 Task: Add Jam as a username in instant messaging.
Action: Mouse moved to (729, 74)
Screenshot: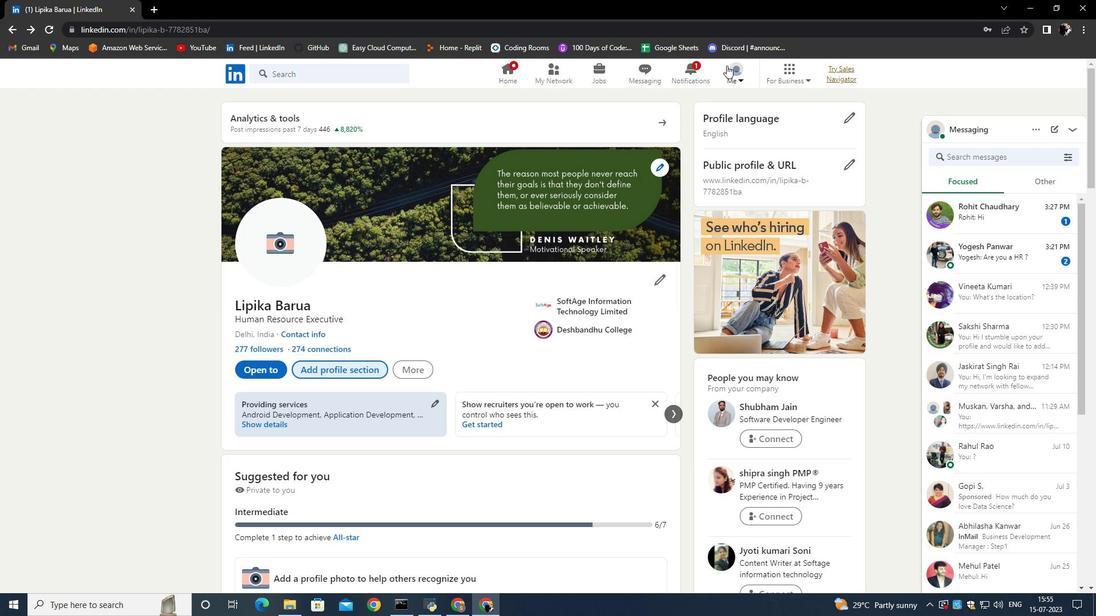 
Action: Mouse pressed left at (729, 74)
Screenshot: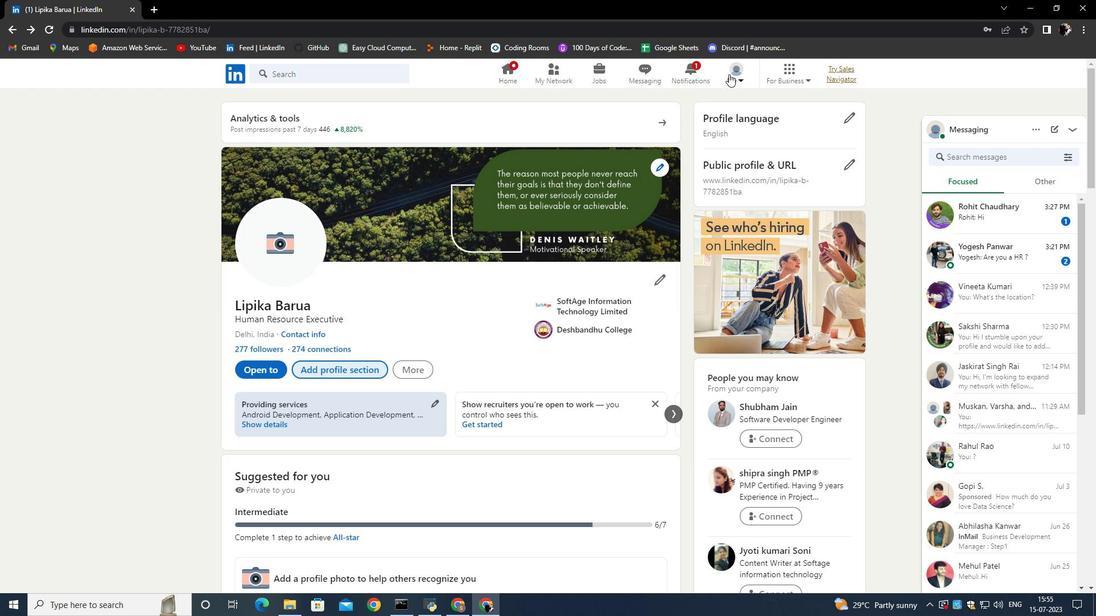 
Action: Mouse moved to (637, 119)
Screenshot: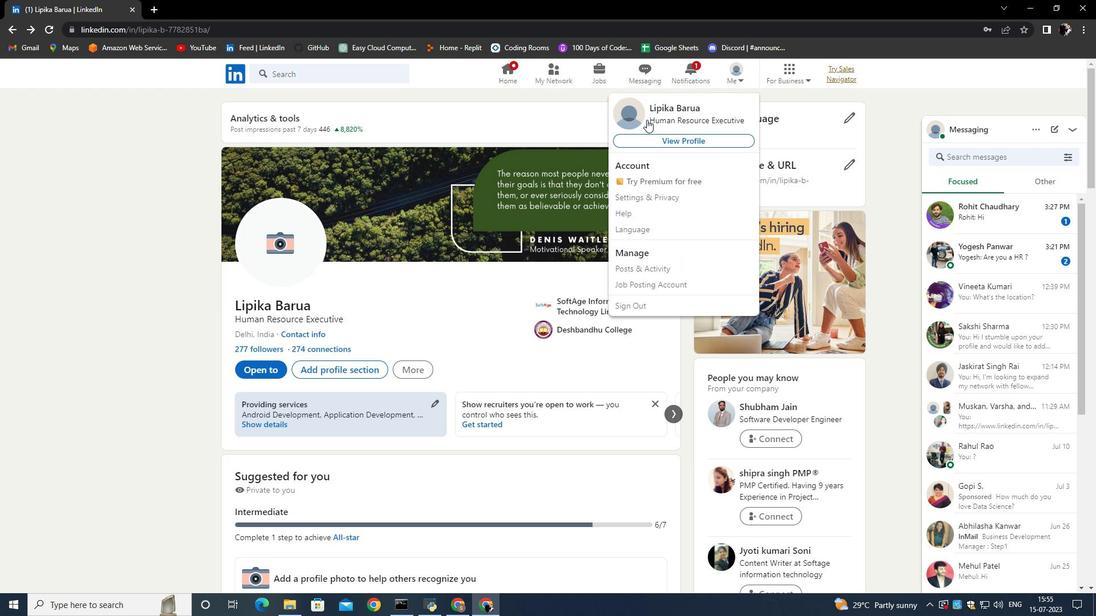 
Action: Mouse pressed left at (637, 119)
Screenshot: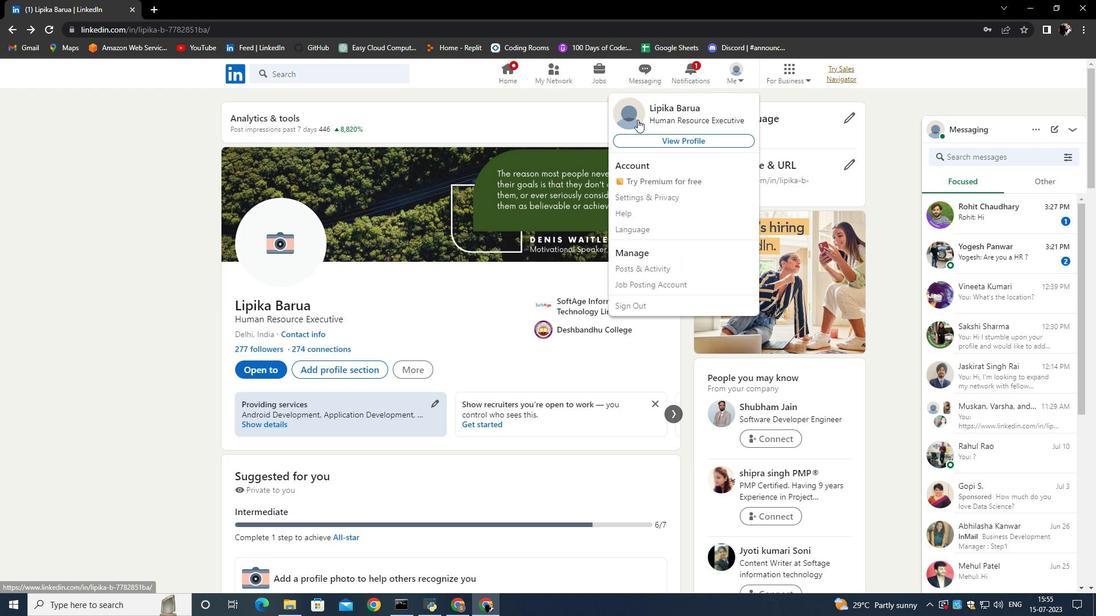 
Action: Mouse moved to (342, 369)
Screenshot: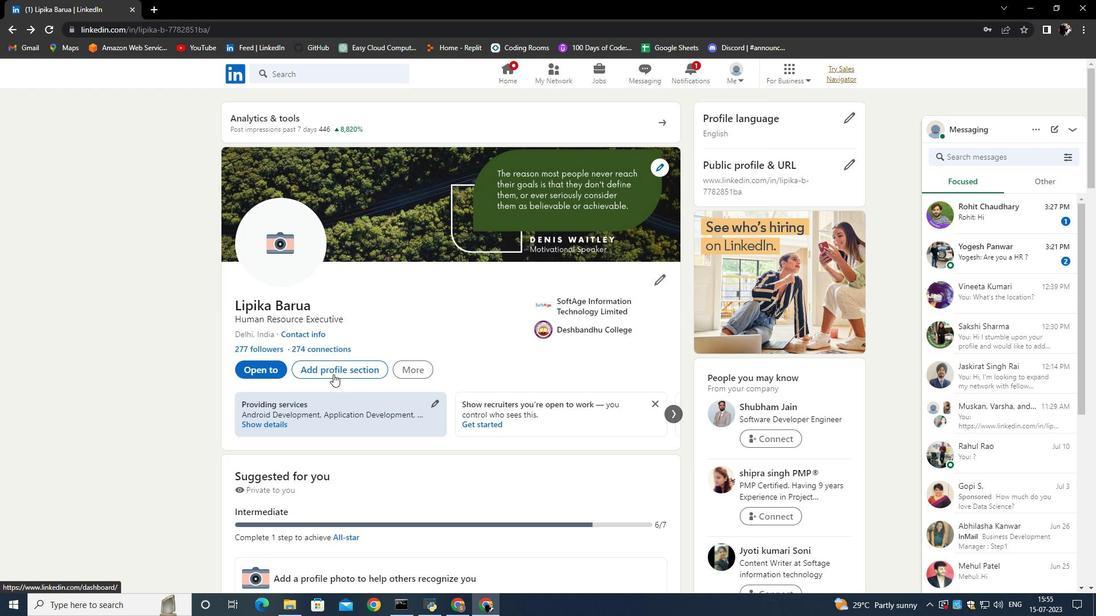 
Action: Mouse pressed left at (342, 369)
Screenshot: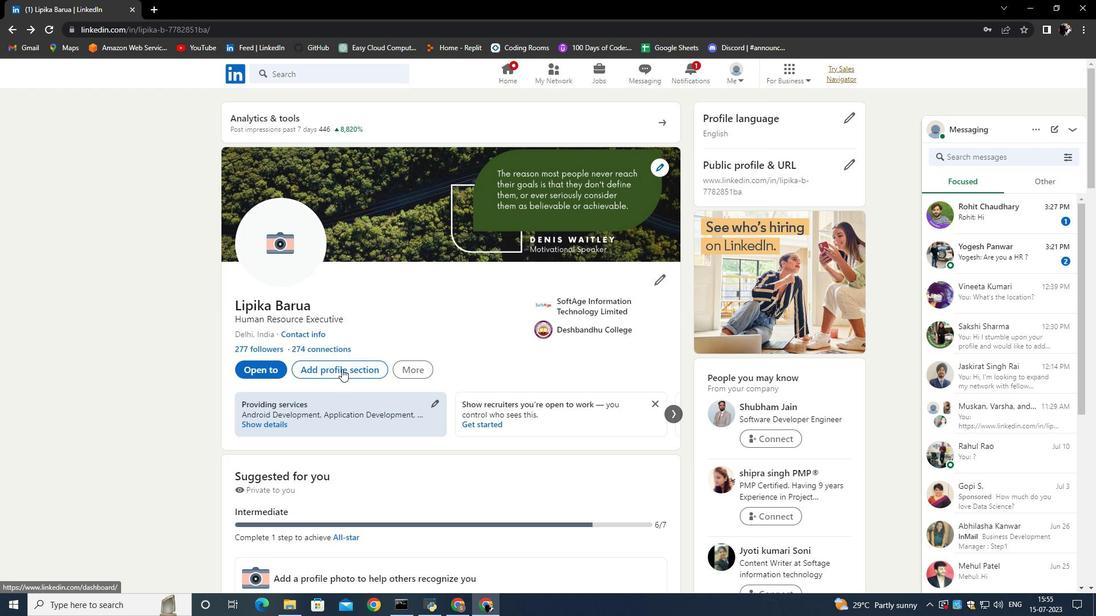 
Action: Mouse moved to (447, 455)
Screenshot: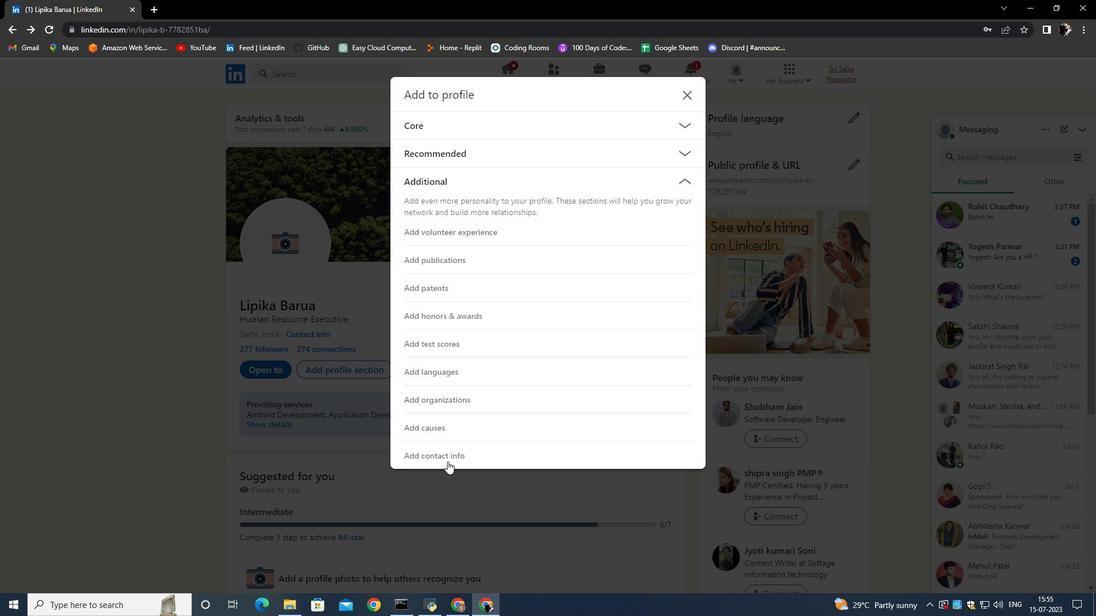 
Action: Mouse pressed left at (447, 455)
Screenshot: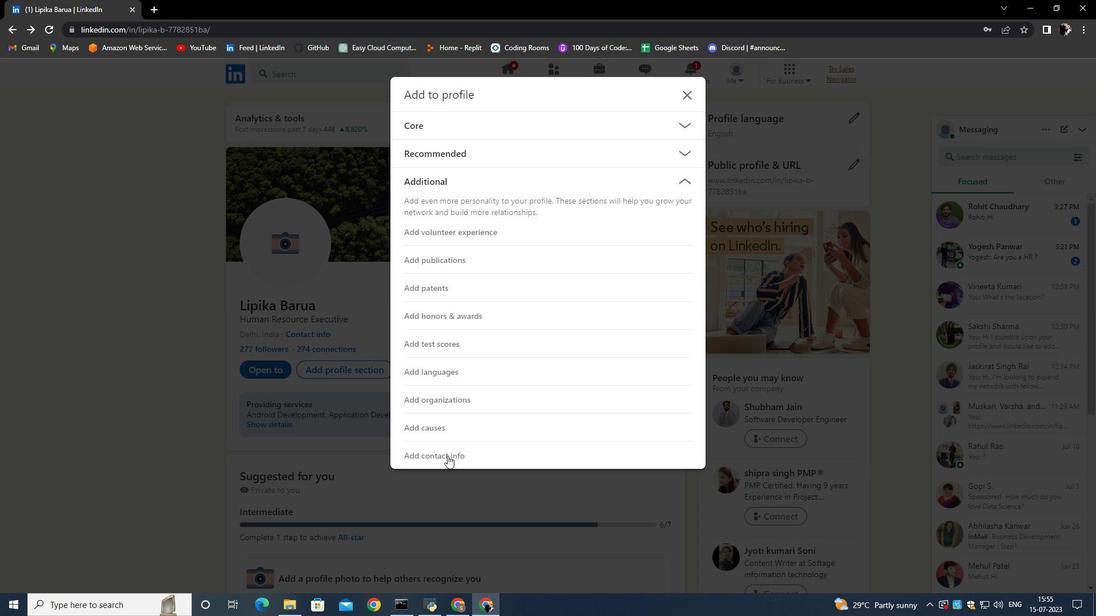 
Action: Mouse moved to (467, 315)
Screenshot: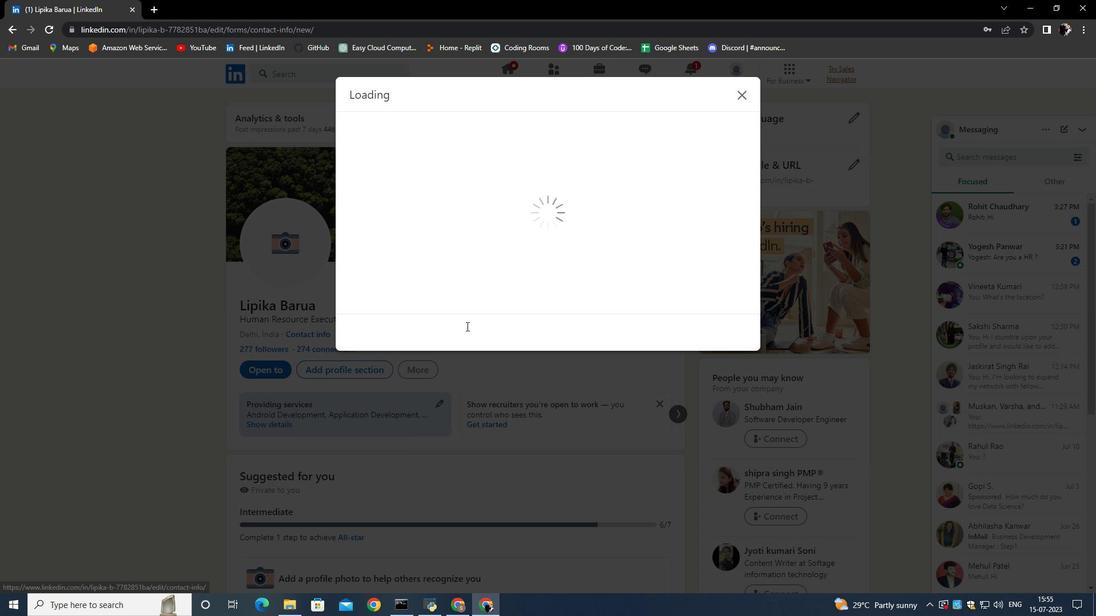 
Action: Mouse scrolled (467, 315) with delta (0, 0)
Screenshot: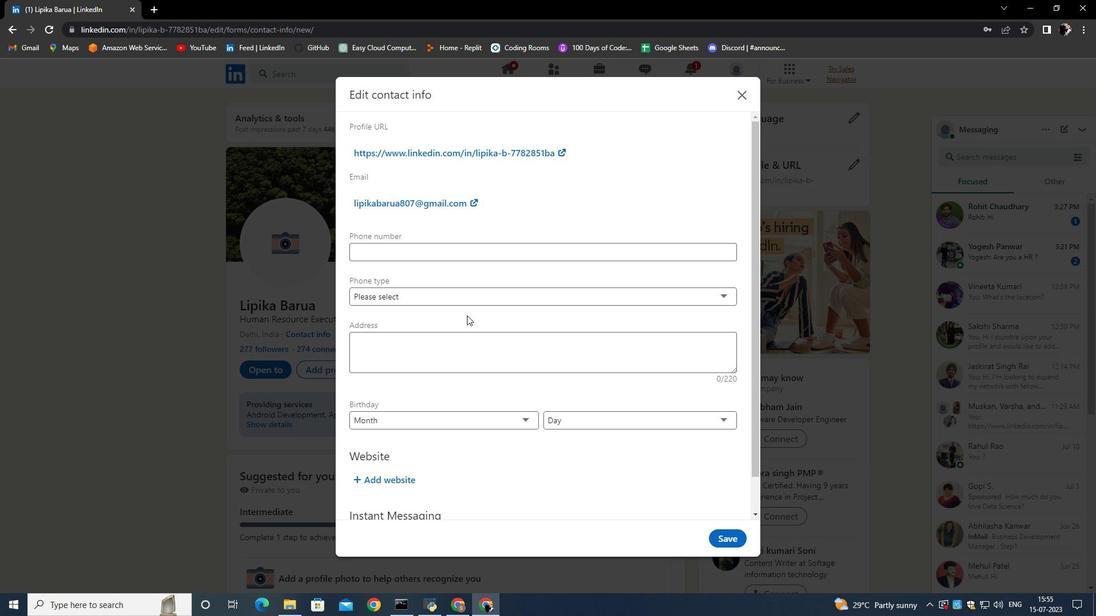 
Action: Mouse scrolled (467, 315) with delta (0, 0)
Screenshot: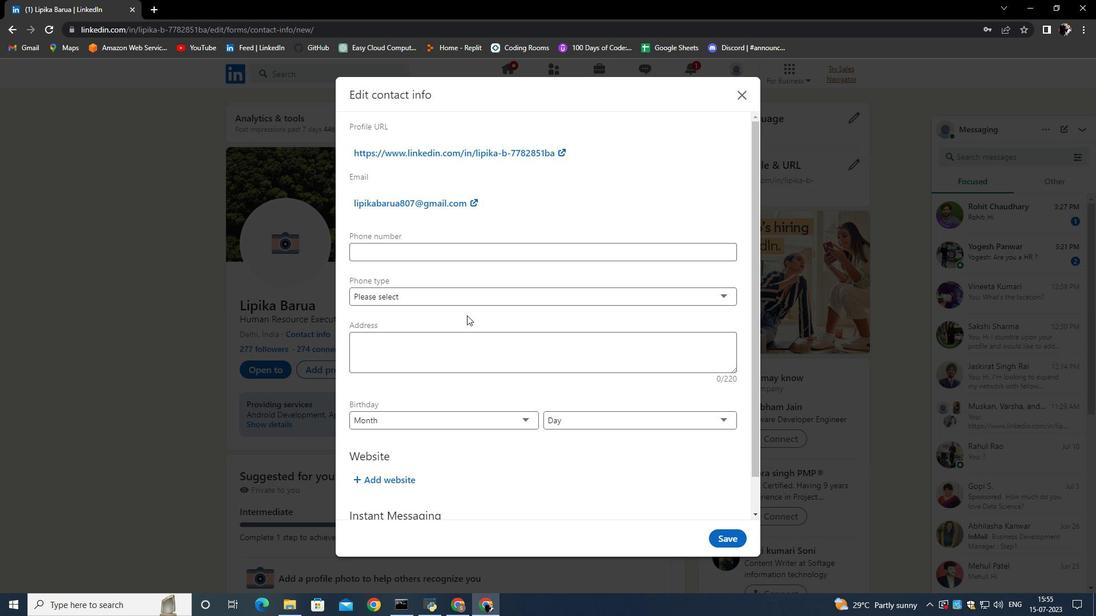
Action: Mouse scrolled (467, 315) with delta (0, 0)
Screenshot: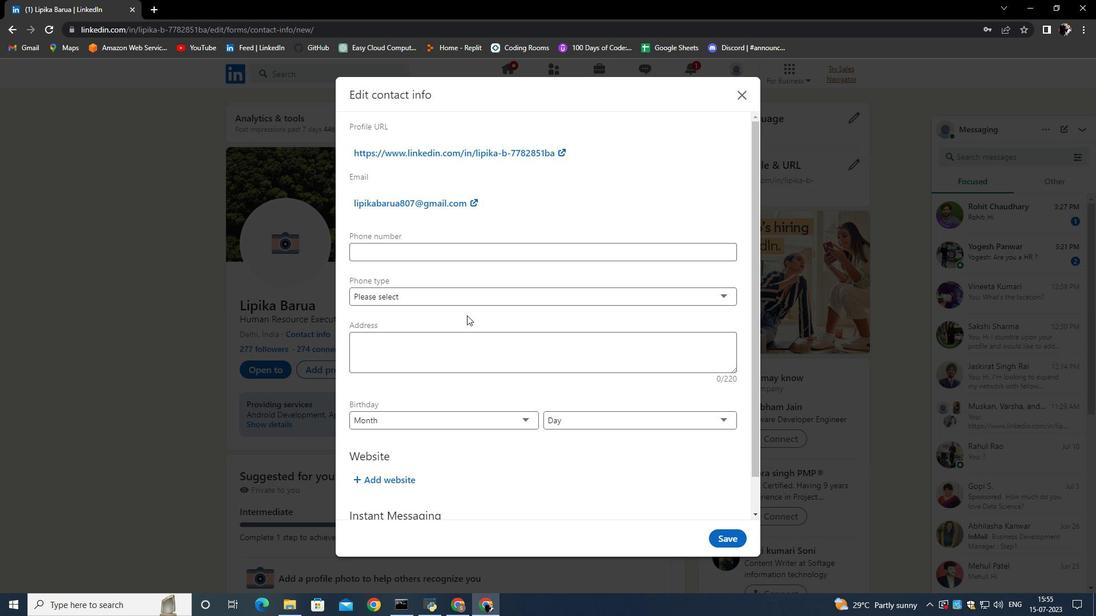 
Action: Mouse scrolled (467, 315) with delta (0, 0)
Screenshot: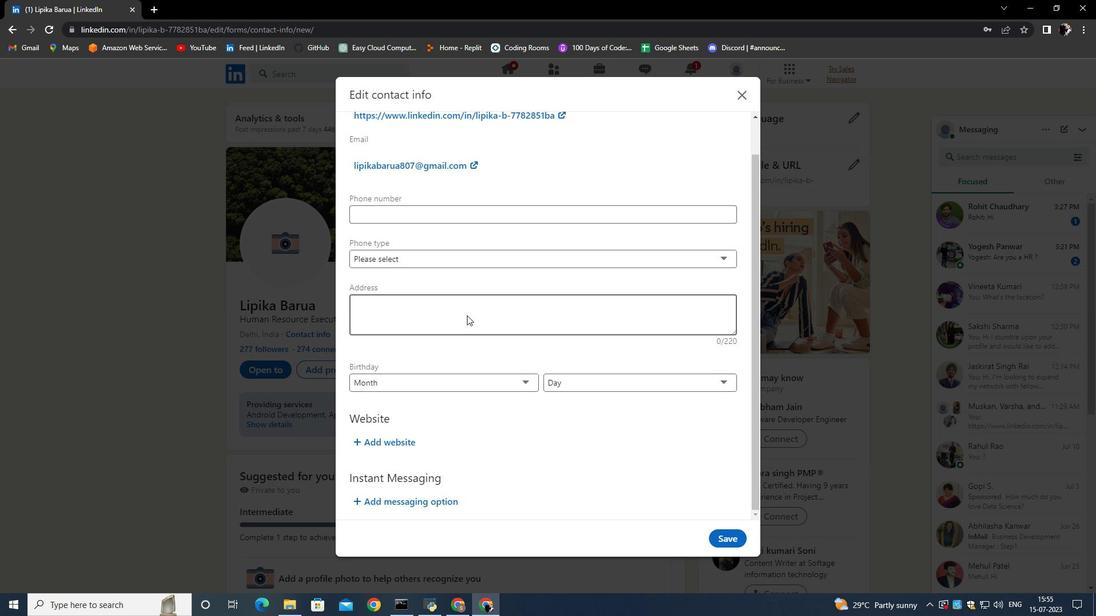 
Action: Mouse moved to (411, 502)
Screenshot: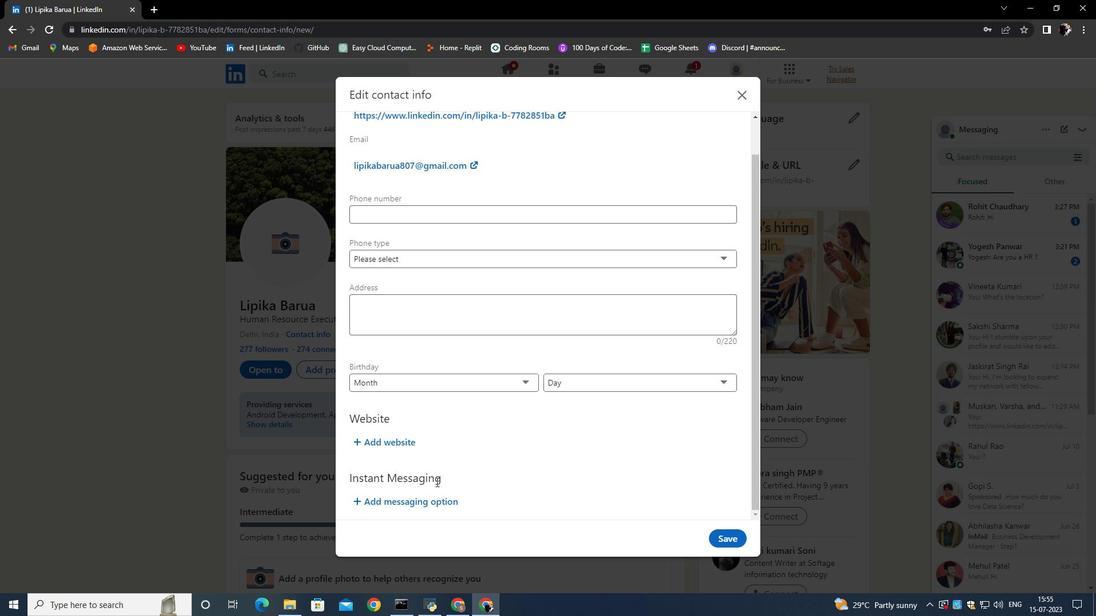 
Action: Mouse pressed left at (411, 502)
Screenshot: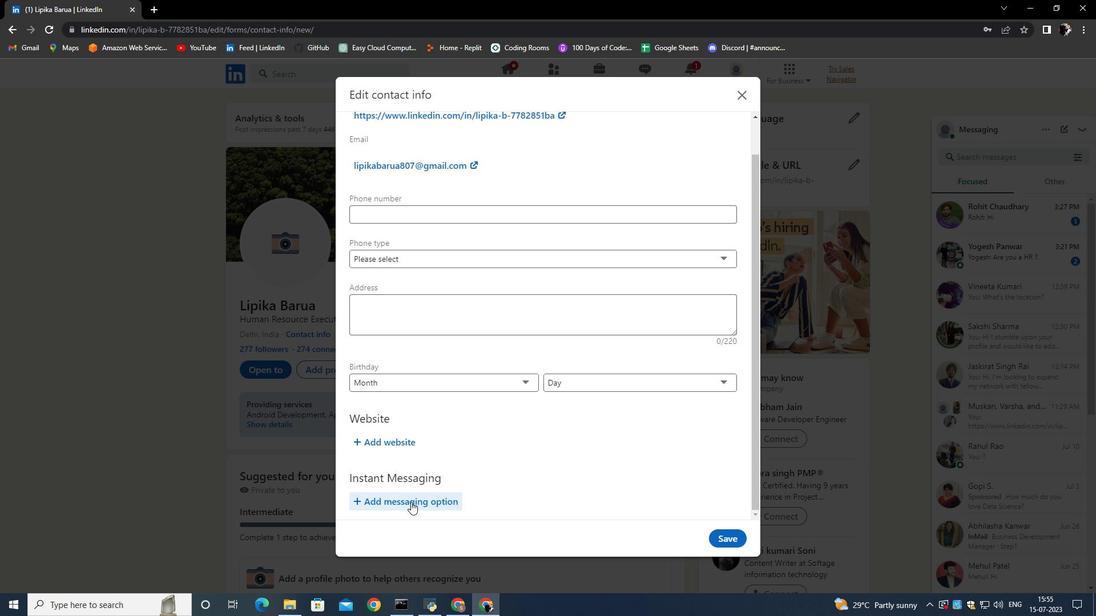 
Action: Mouse moved to (409, 500)
Screenshot: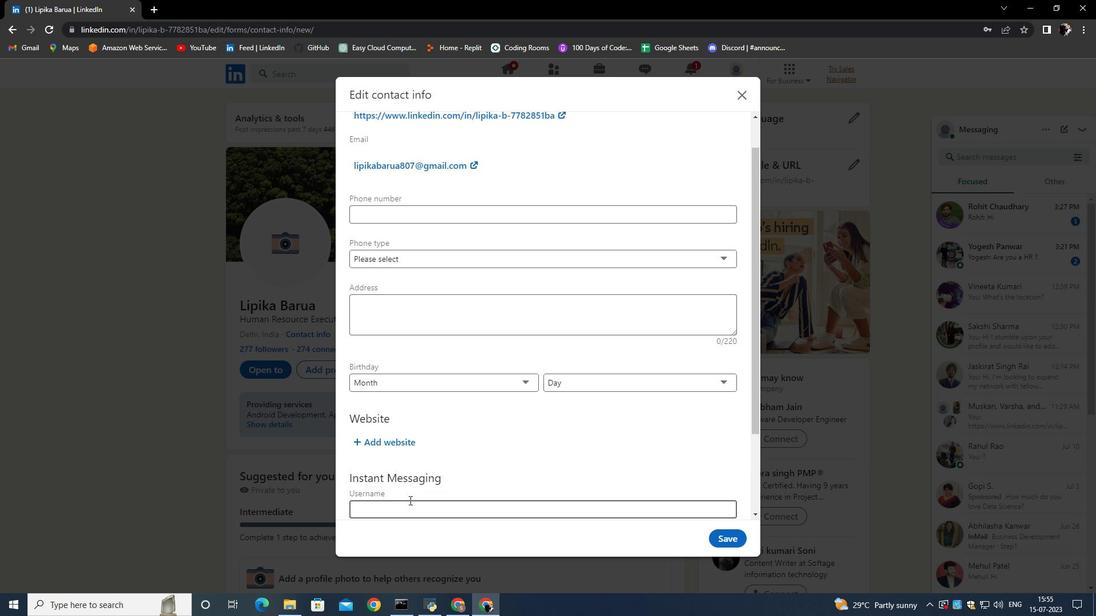 
Action: Mouse scrolled (409, 500) with delta (0, 0)
Screenshot: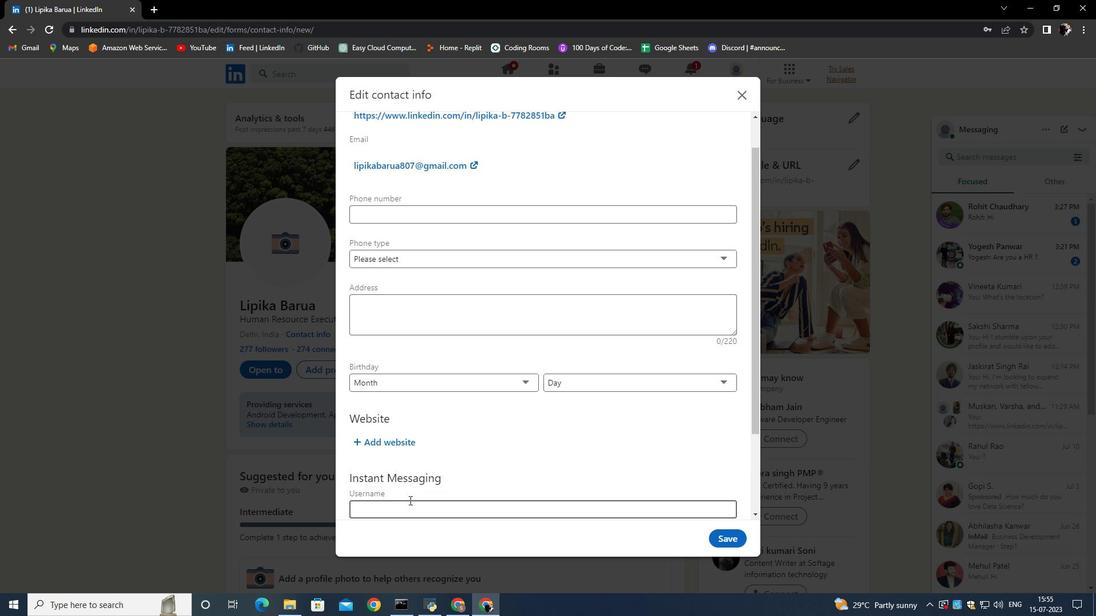 
Action: Mouse scrolled (409, 500) with delta (0, 0)
Screenshot: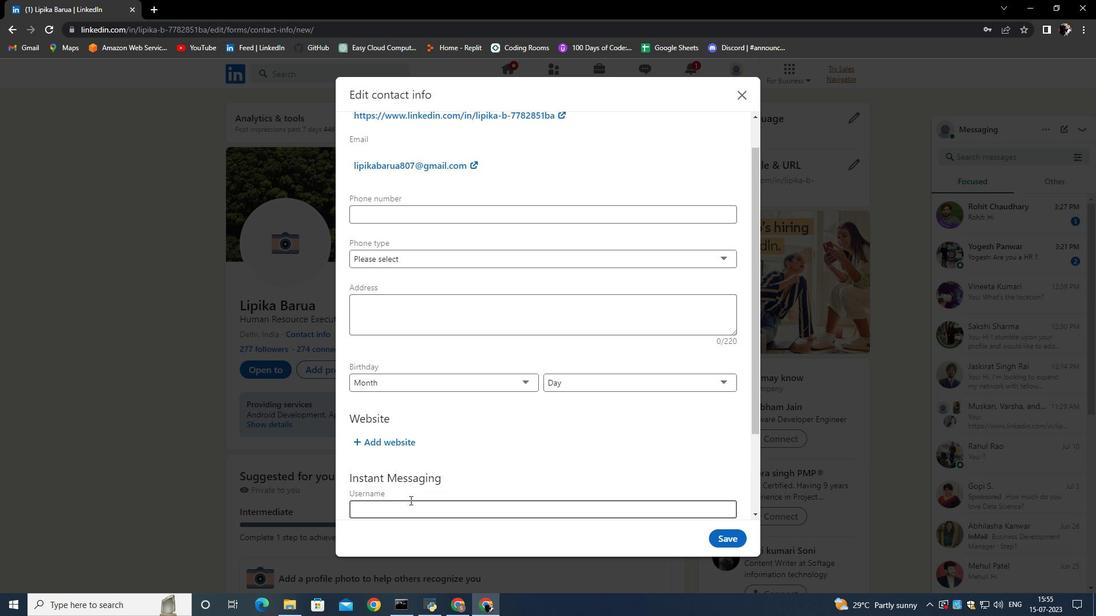 
Action: Mouse moved to (411, 397)
Screenshot: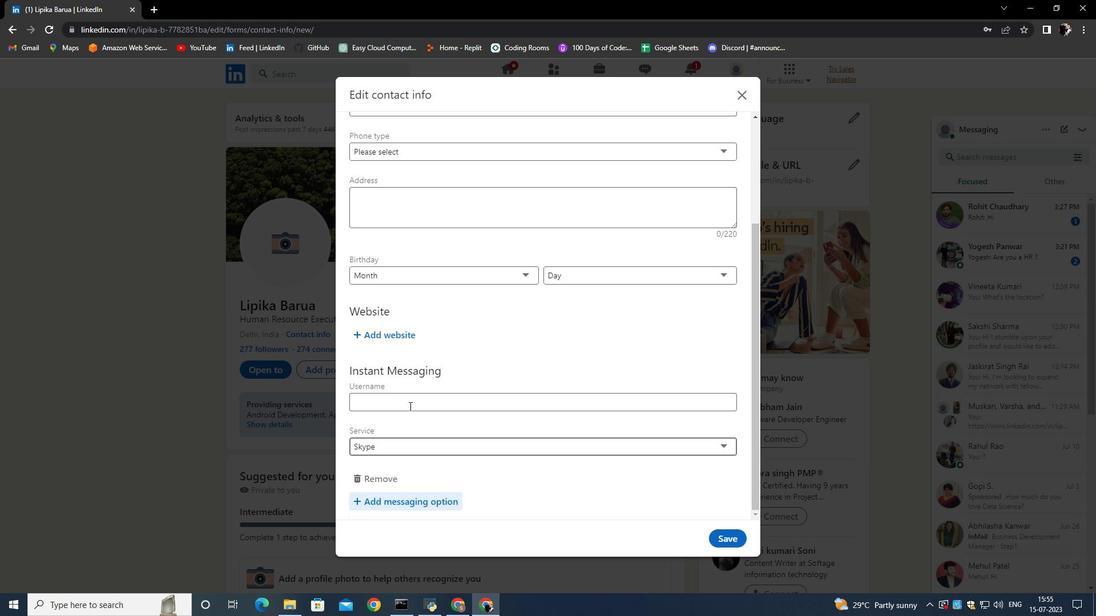 
Action: Mouse pressed left at (411, 397)
Screenshot: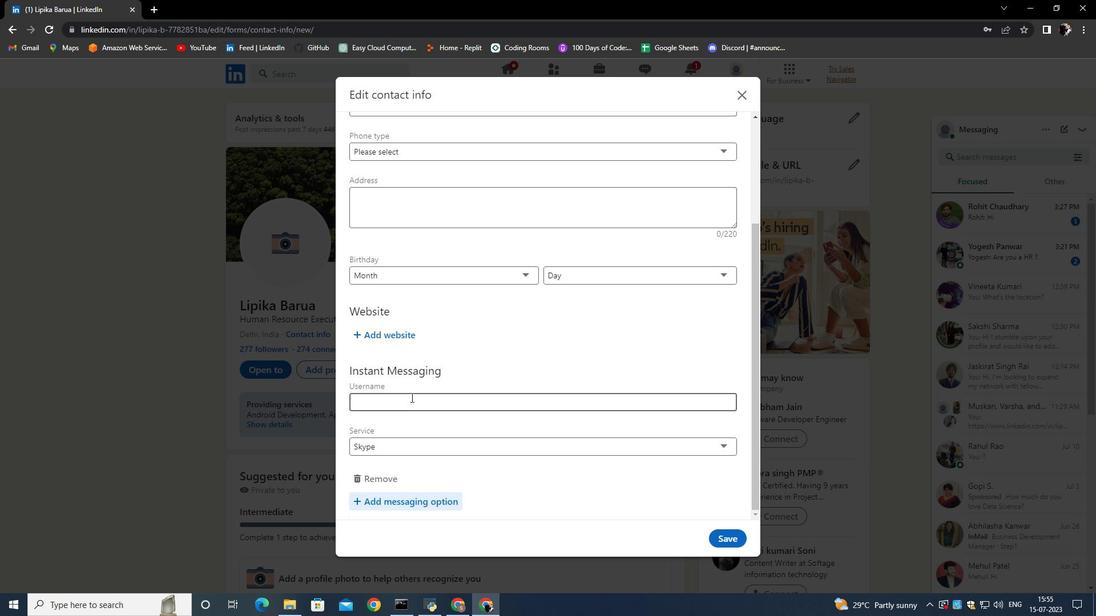 
Action: Key pressed <Key.caps_lock>J<Key.caps_lock>am<Key.enter>
Screenshot: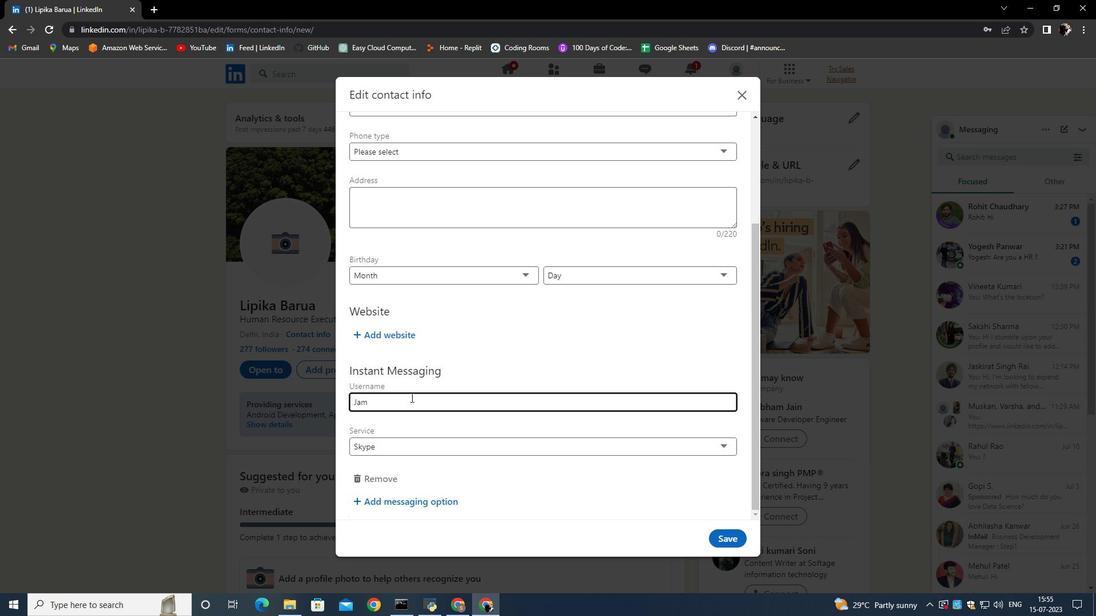 
Action: Mouse moved to (520, 369)
Screenshot: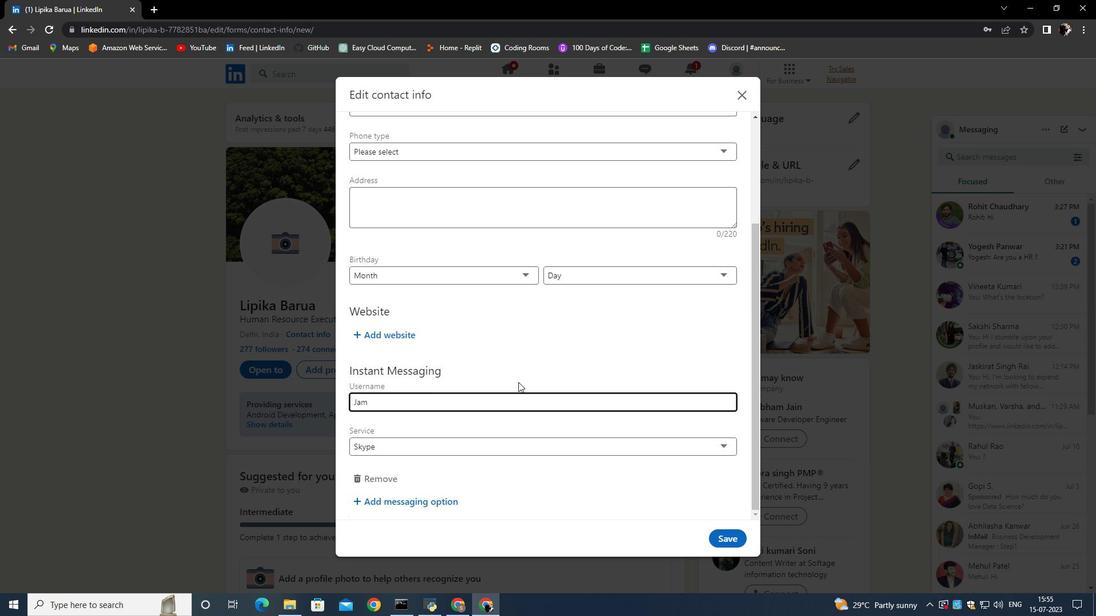 
Action: Mouse pressed left at (520, 369)
Screenshot: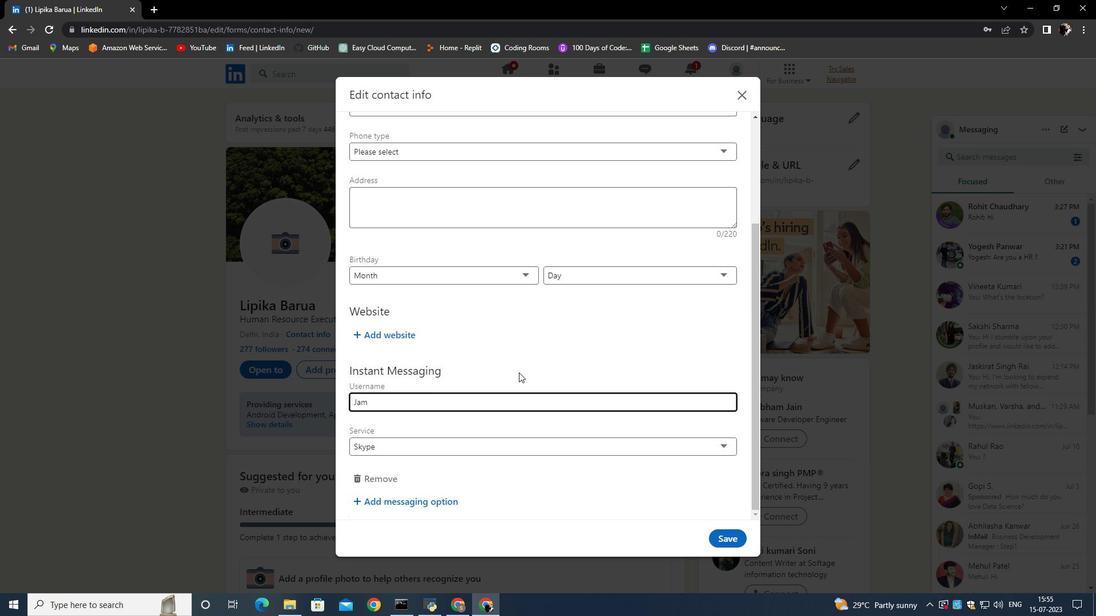
